 Task: Use the formula "COLUMNS" in spreadsheet "Project protfolio".
Action: Mouse moved to (152, 93)
Screenshot: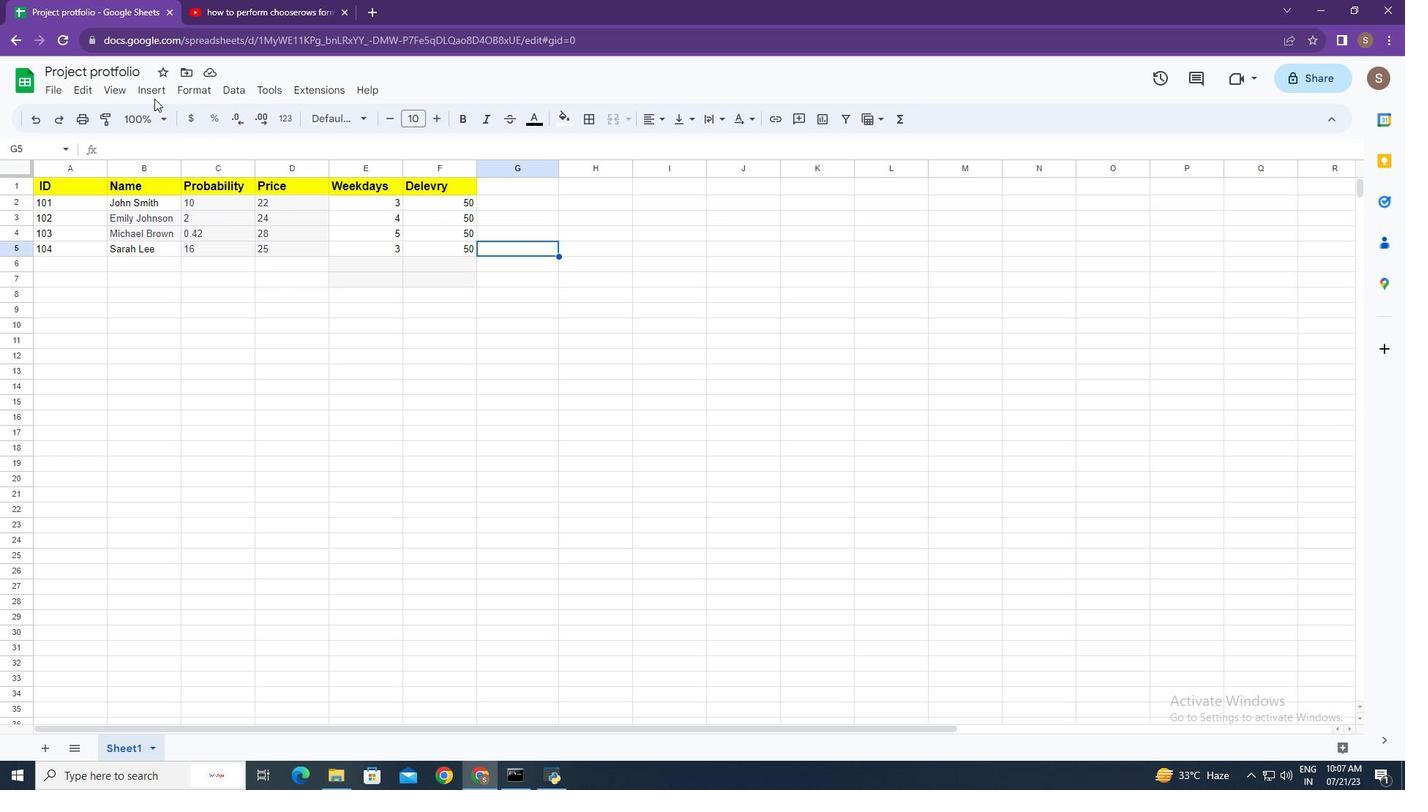 
Action: Mouse pressed left at (152, 93)
Screenshot: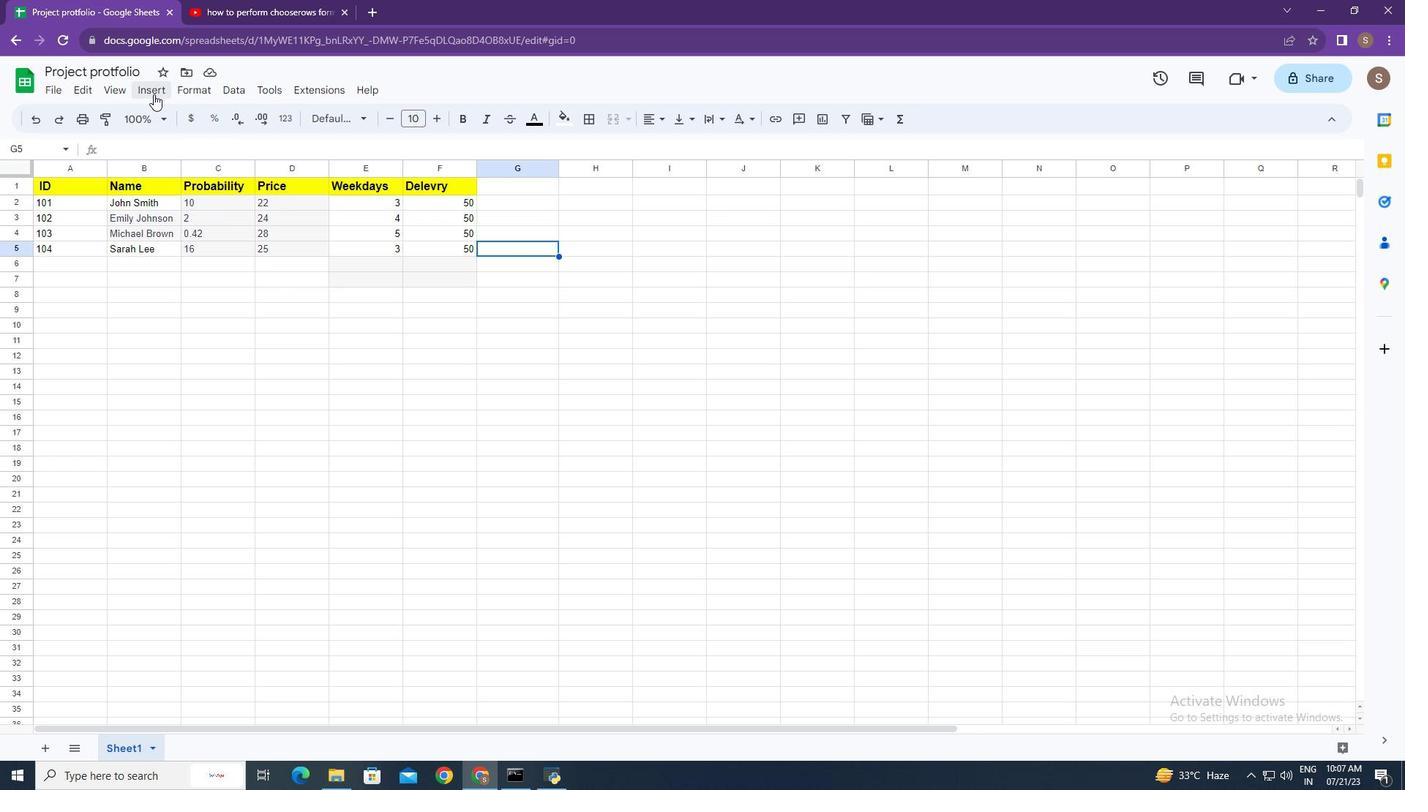 
Action: Mouse moved to (209, 356)
Screenshot: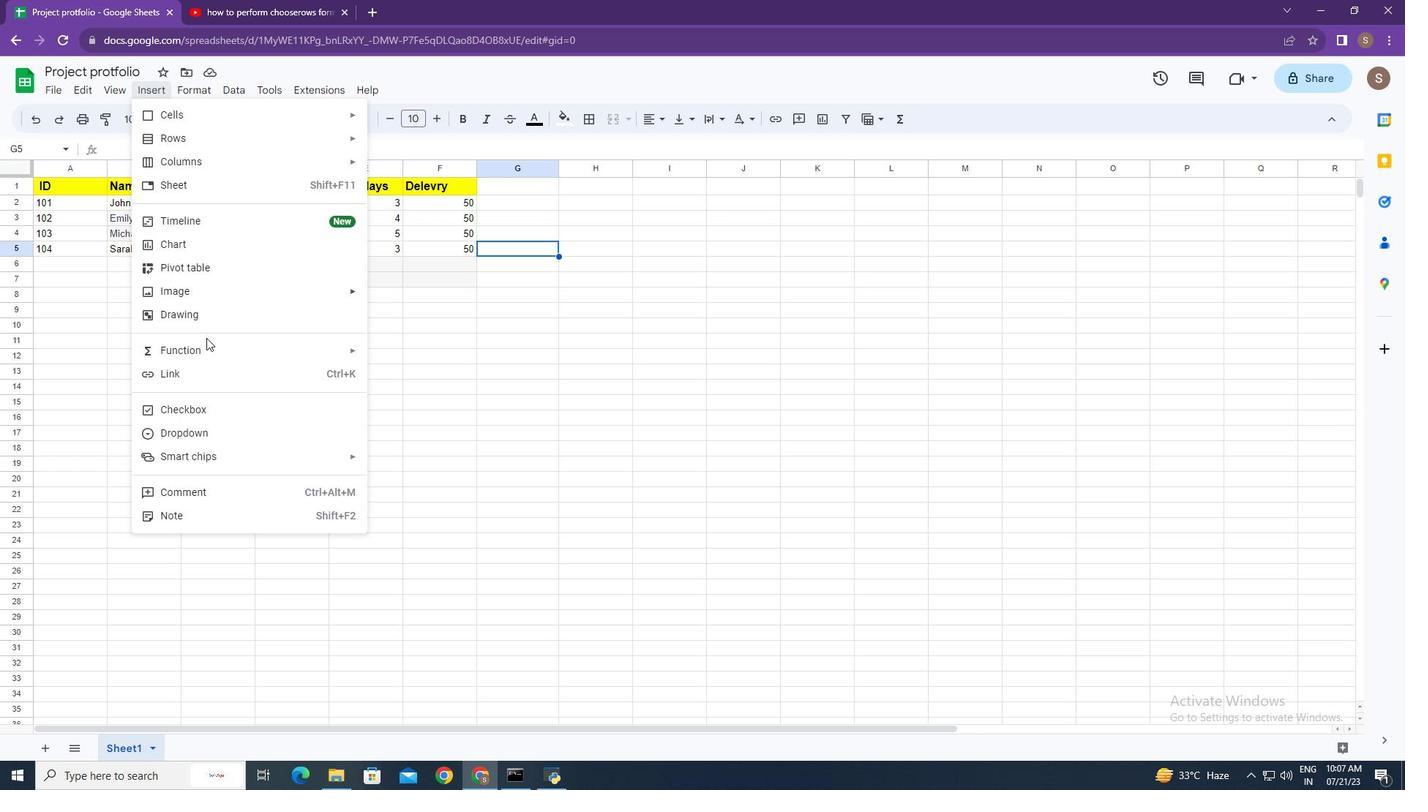 
Action: Mouse pressed left at (209, 356)
Screenshot: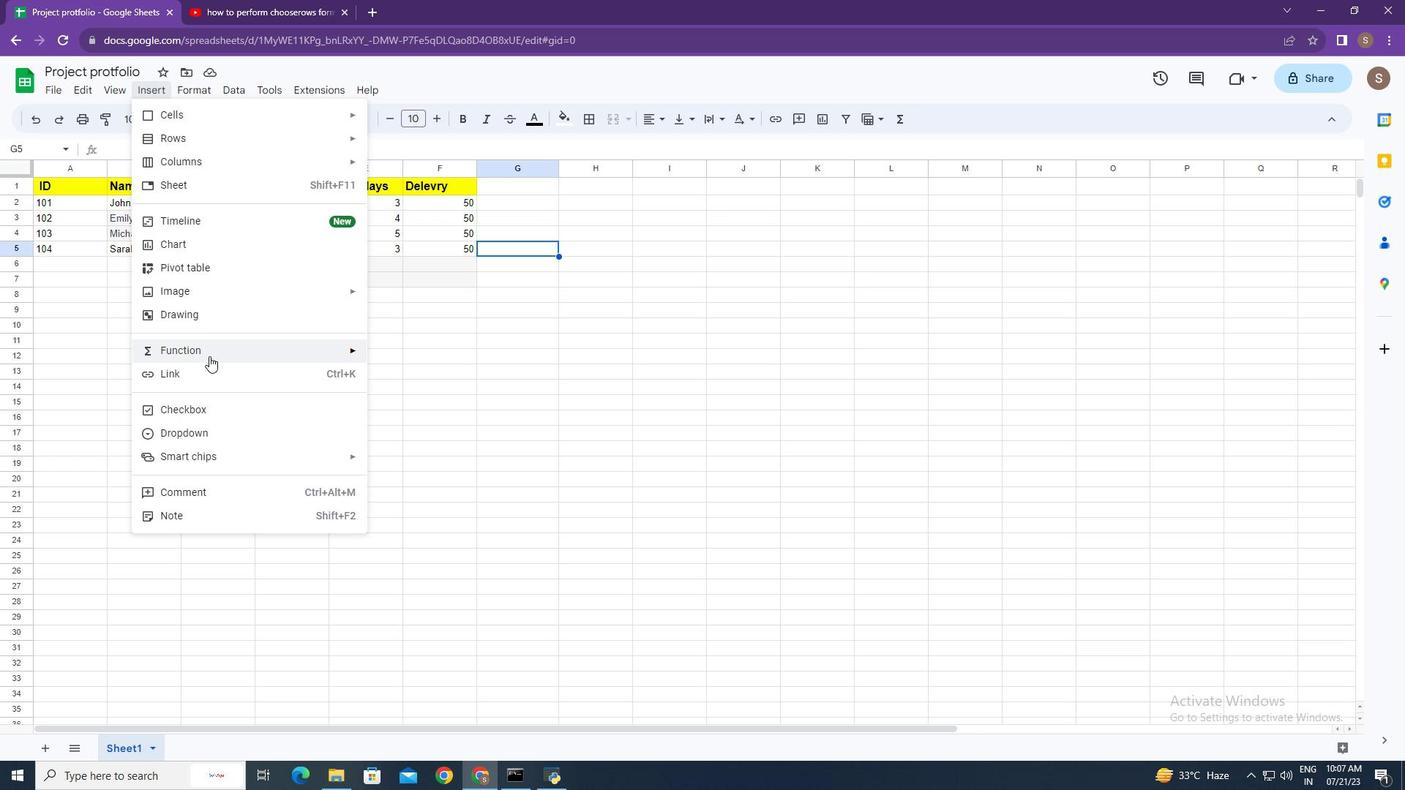 
Action: Mouse moved to (399, 333)
Screenshot: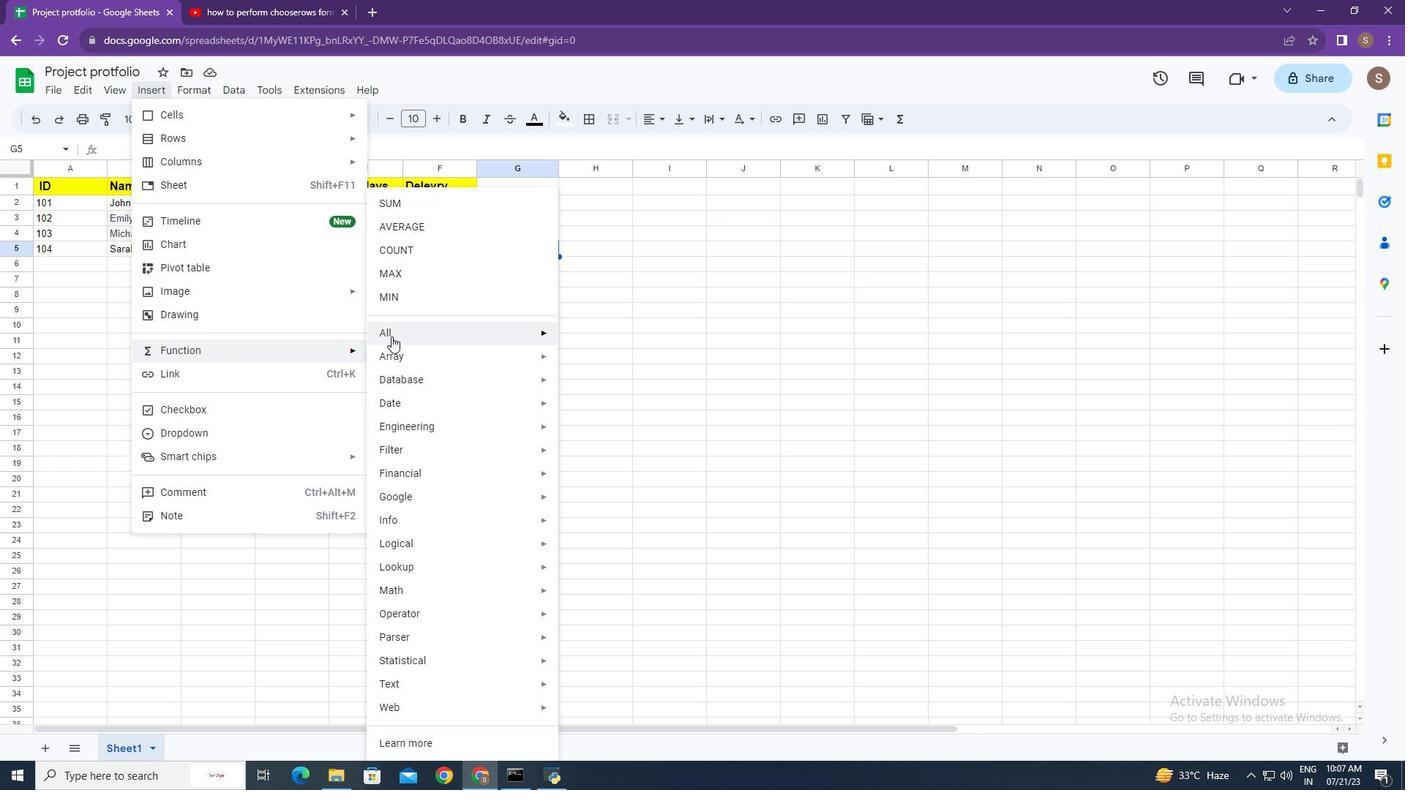 
Action: Mouse pressed left at (399, 333)
Screenshot: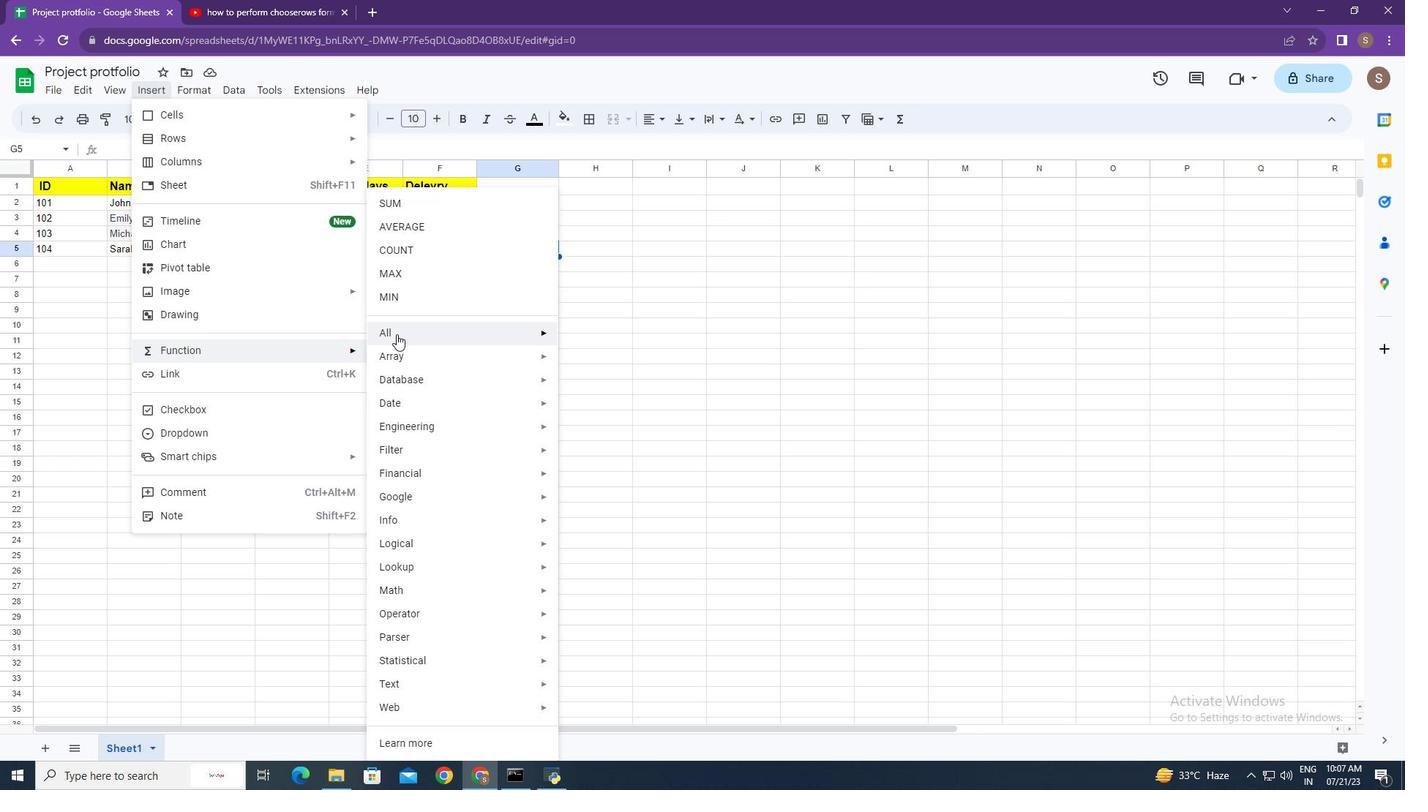 
Action: Mouse moved to (628, 477)
Screenshot: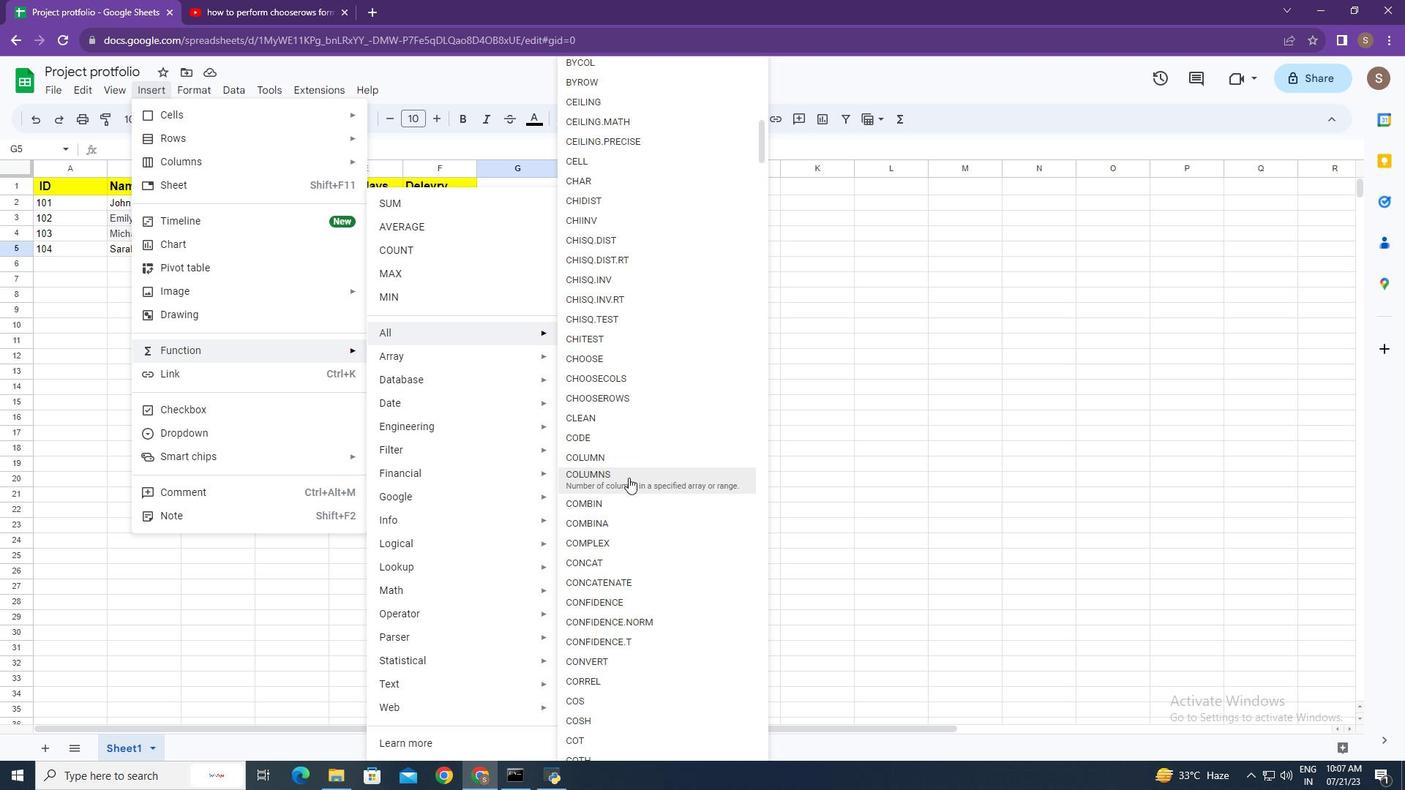 
Action: Mouse pressed left at (628, 477)
Screenshot: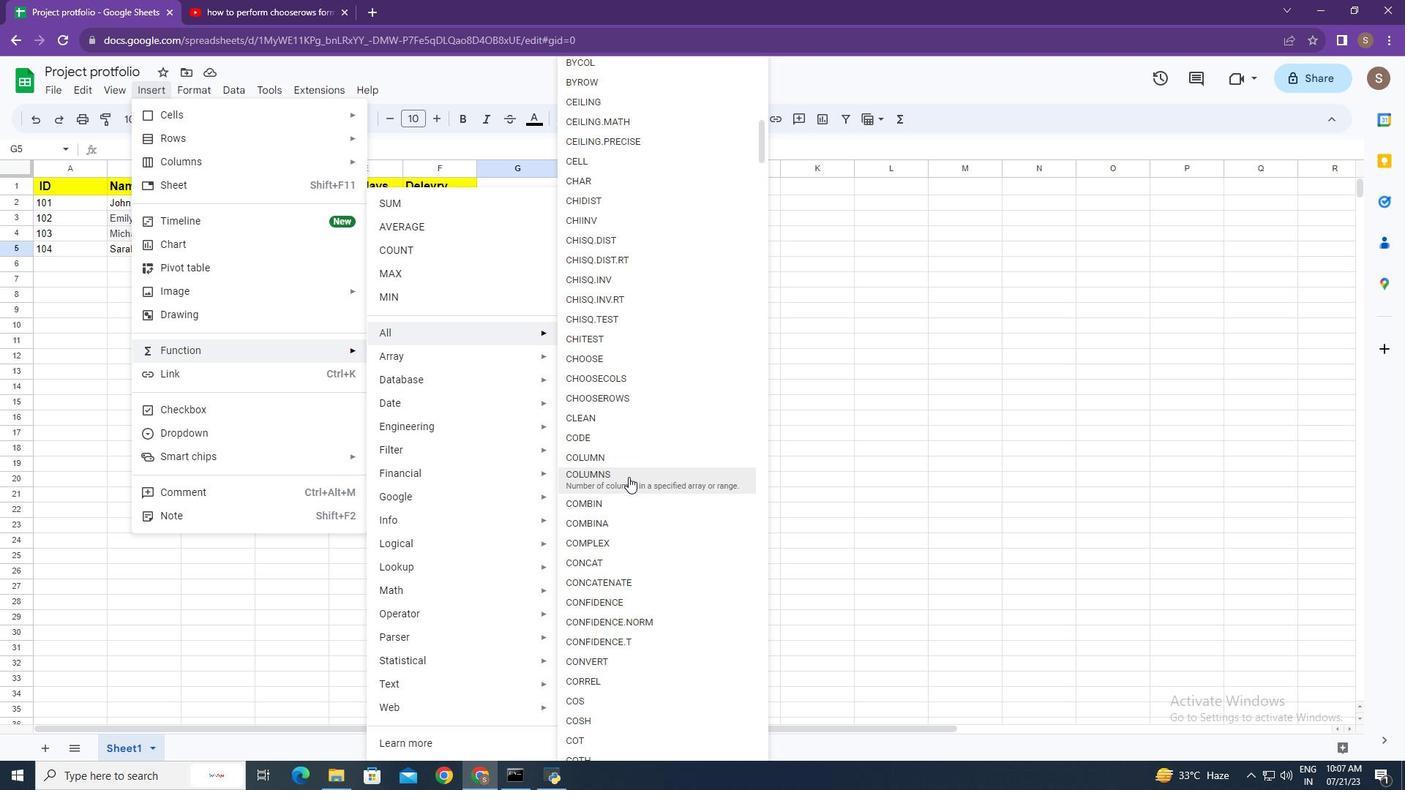 
Action: Mouse moved to (201, 246)
Screenshot: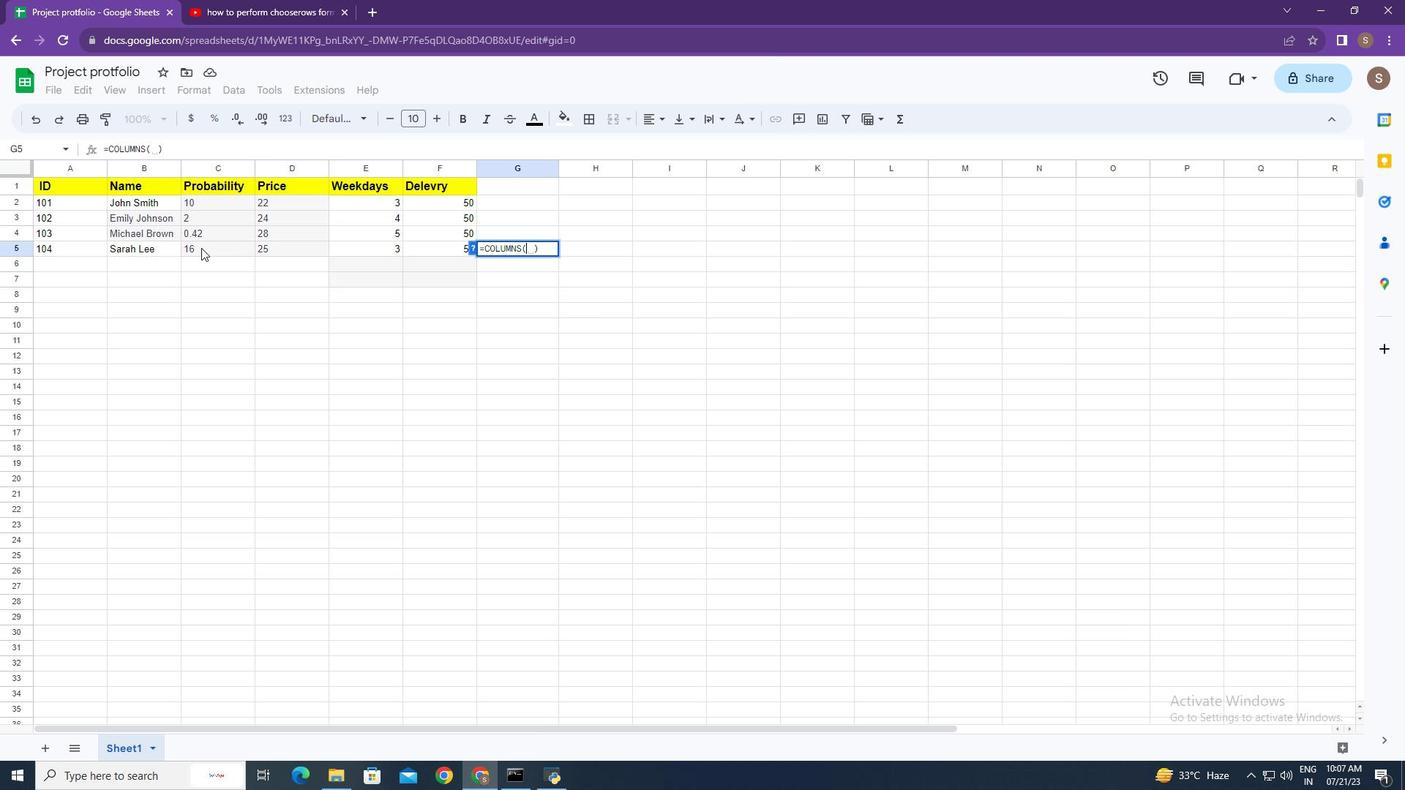
Action: Mouse pressed left at (201, 246)
Screenshot: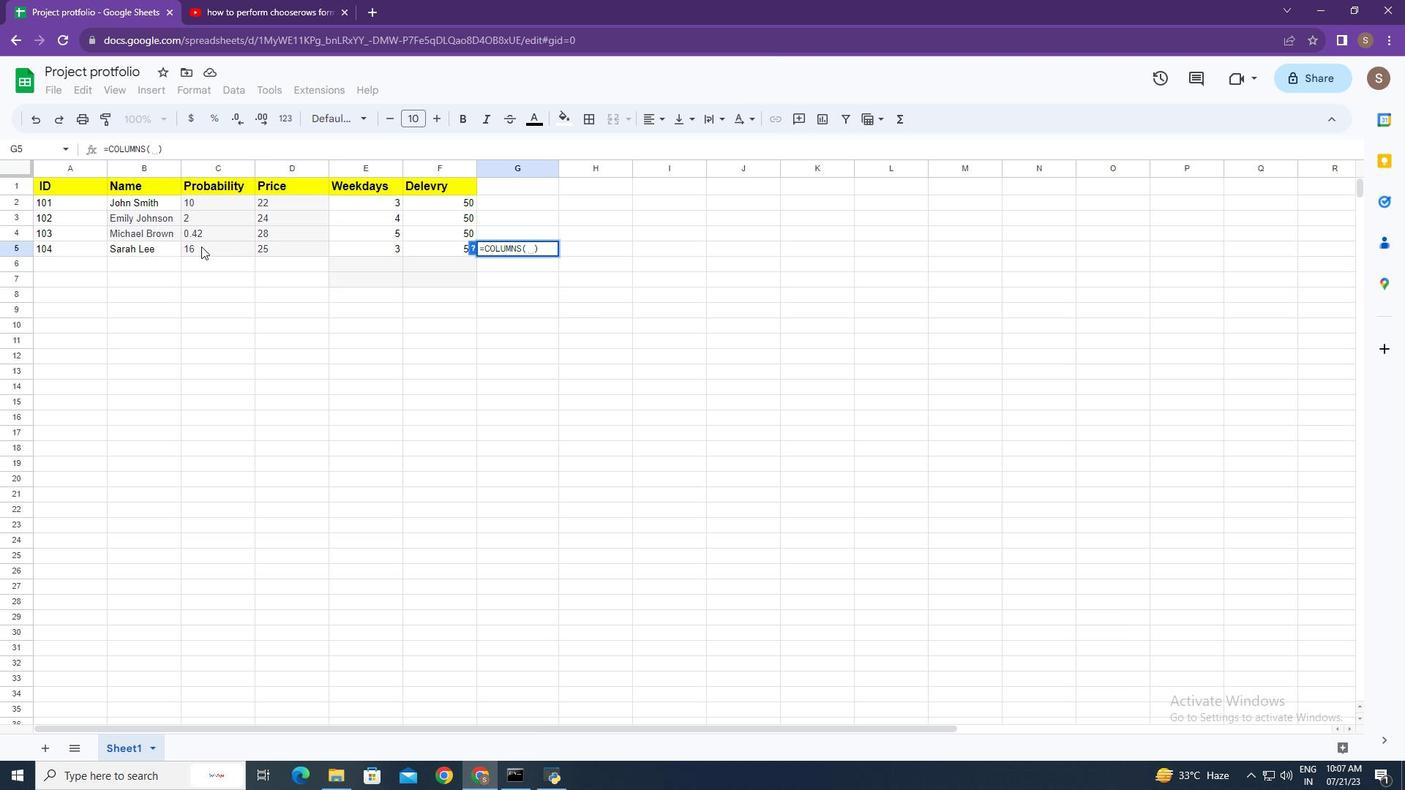 
Action: Mouse moved to (563, 323)
Screenshot: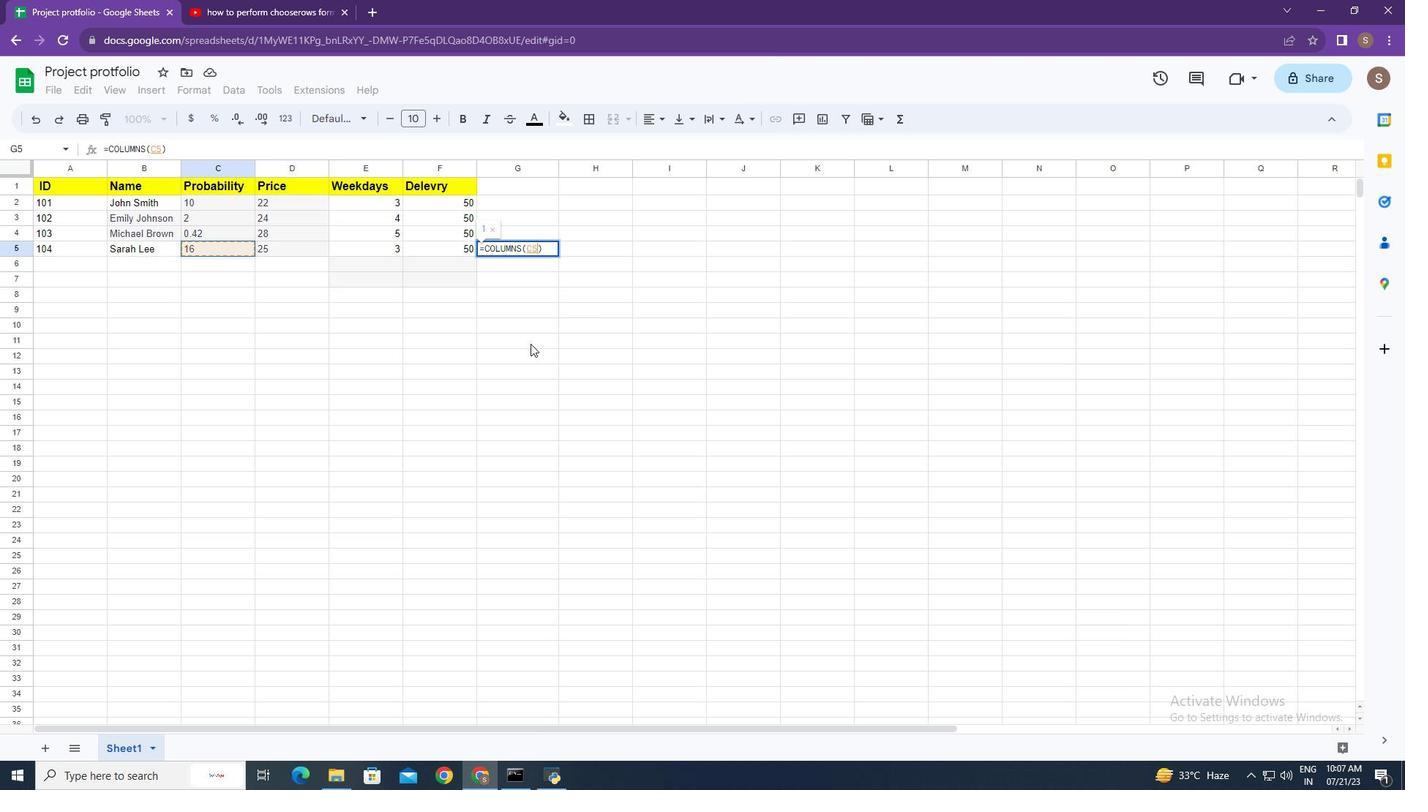 
Action: Key pressed <Key.enter>
Screenshot: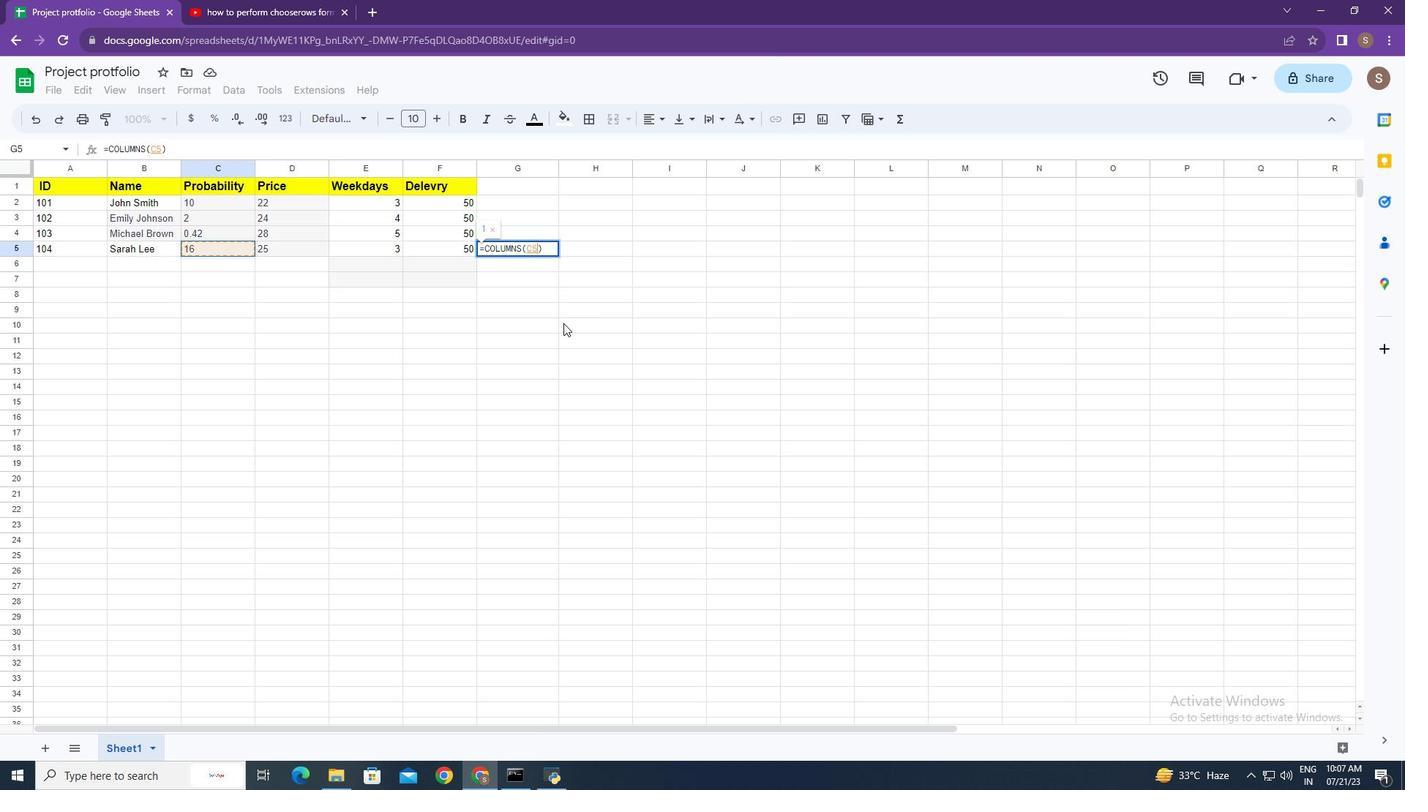 
Action: Mouse moved to (568, 317)
Screenshot: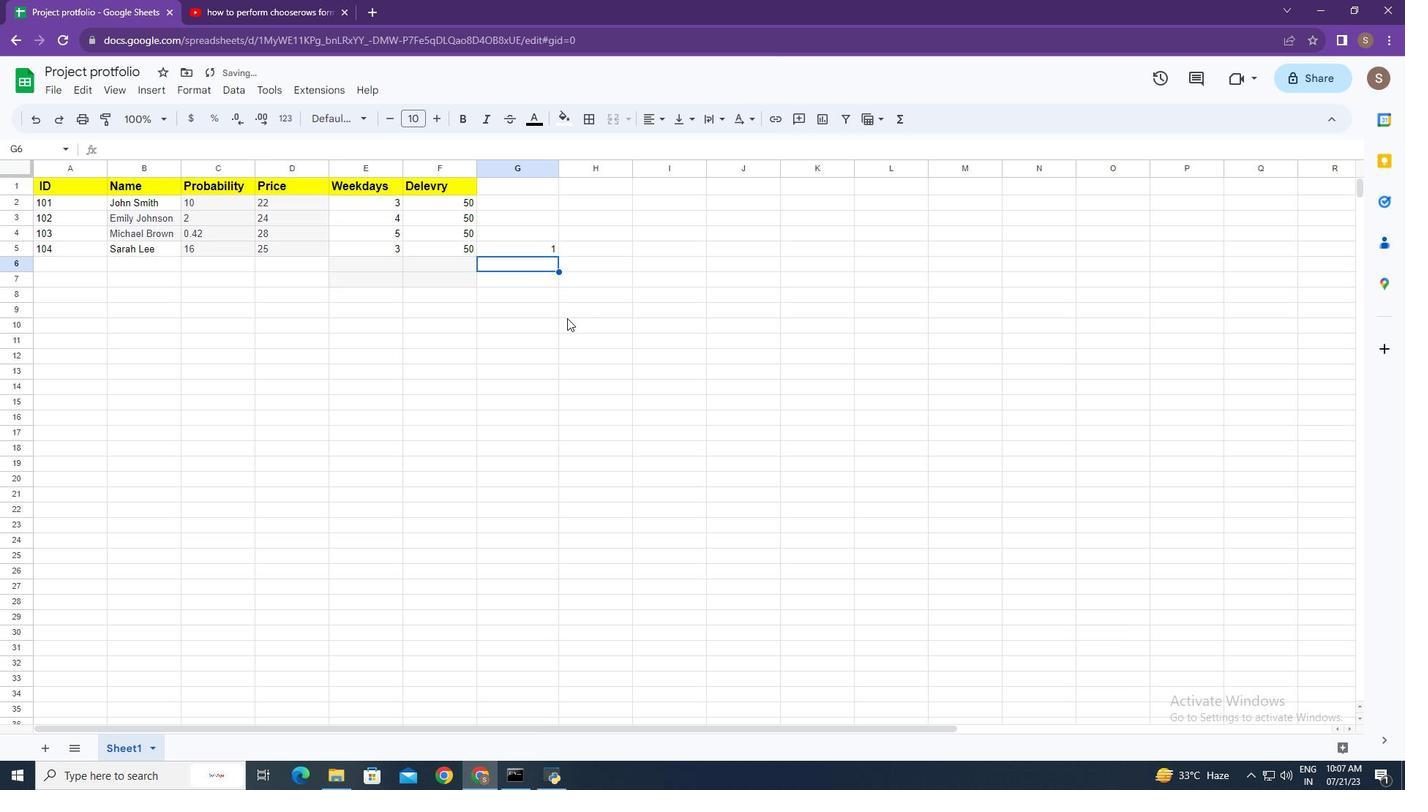 
